 Task: Change the rotation the text "Digital dependence fuels the social dilemma" to stack vertically.
Action: Mouse moved to (87, 190)
Screenshot: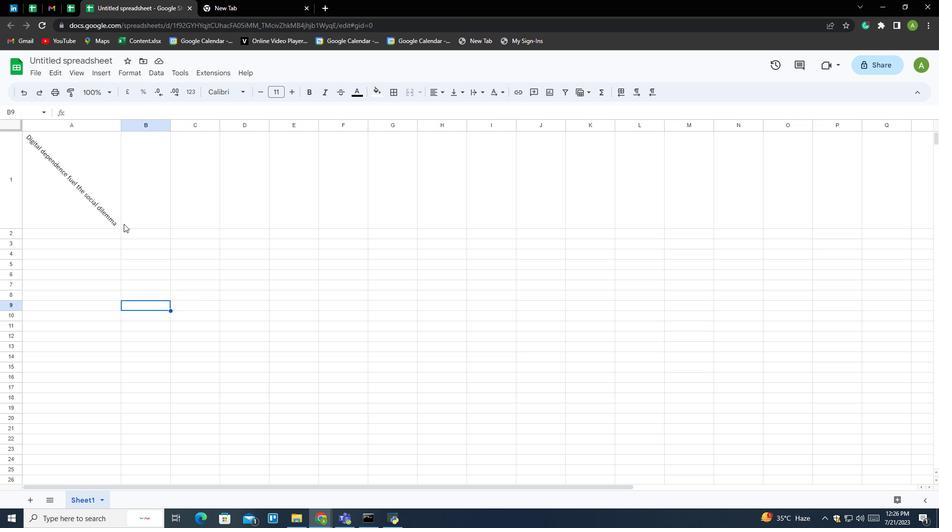 
Action: Mouse pressed left at (87, 190)
Screenshot: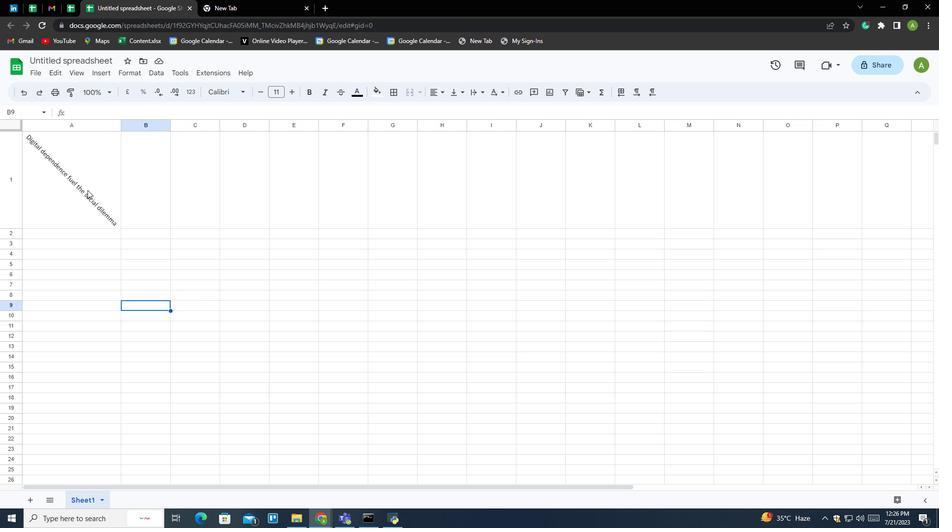 
Action: Mouse moved to (501, 90)
Screenshot: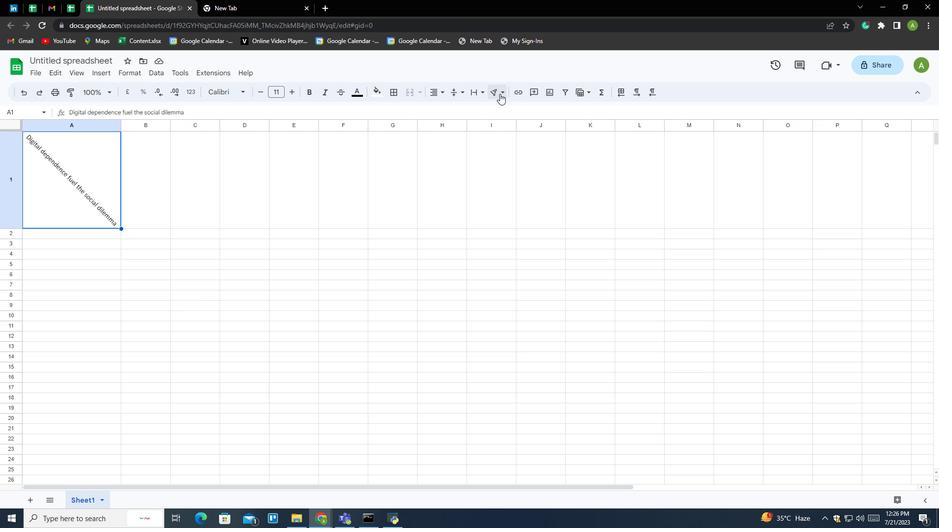 
Action: Mouse pressed left at (501, 90)
Screenshot: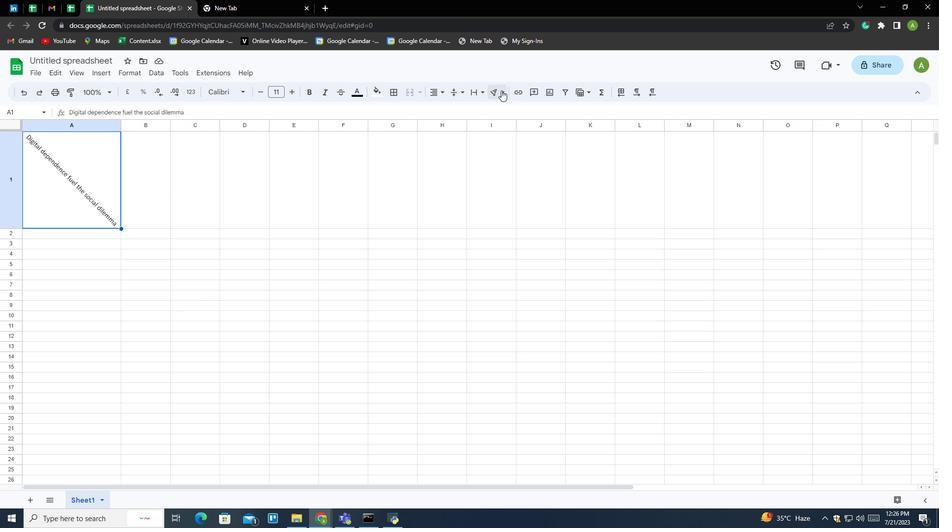 
Action: Mouse moved to (547, 110)
Screenshot: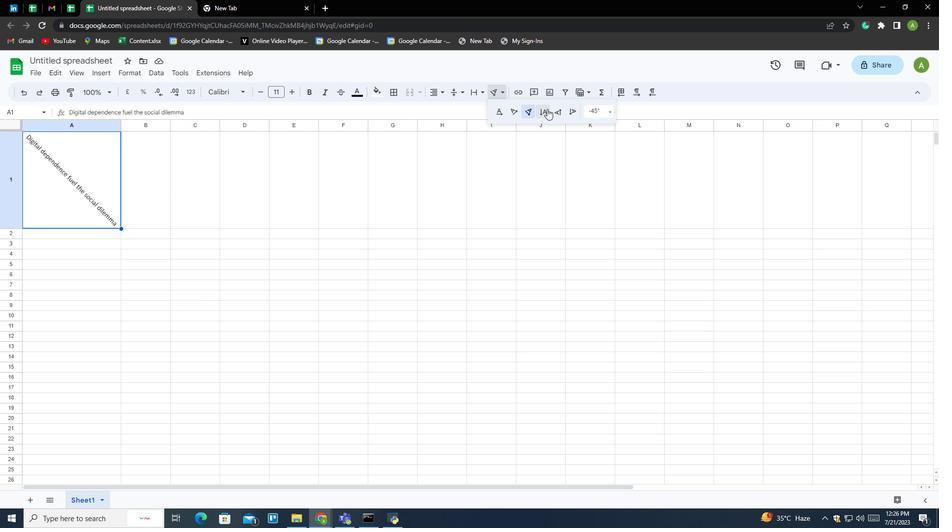 
Action: Mouse pressed left at (547, 110)
Screenshot: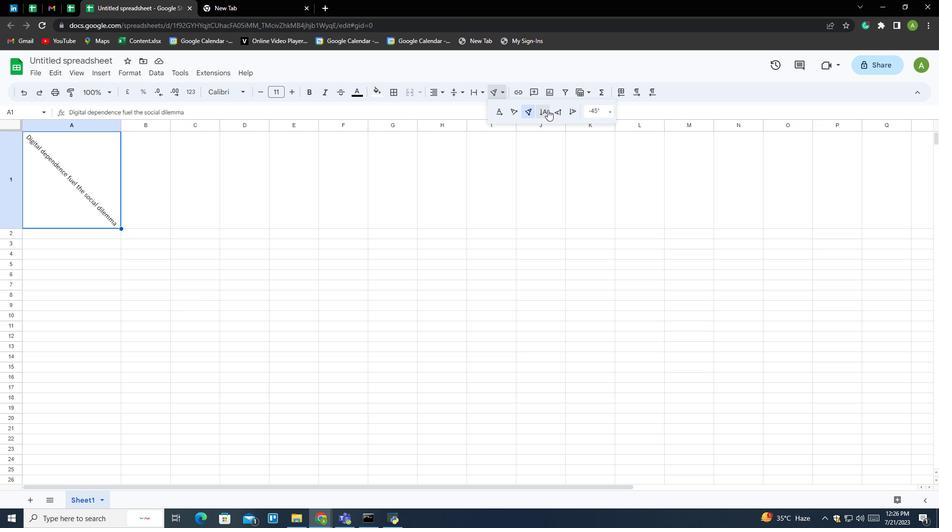 
Action: Mouse moved to (396, 273)
Screenshot: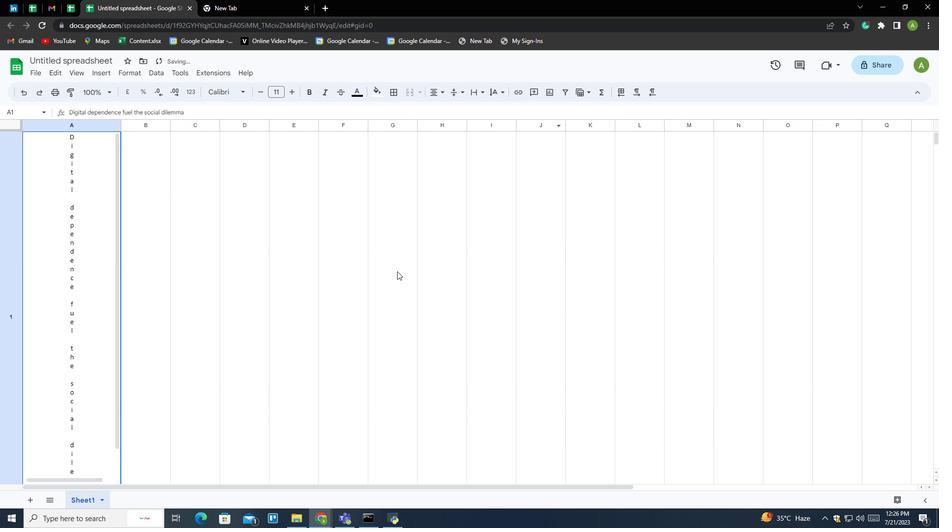 
